 Task: Add Raw Previously Frozen Wild Cold Water Lobster Tail to the cart.
Action: Mouse pressed left at (18, 107)
Screenshot: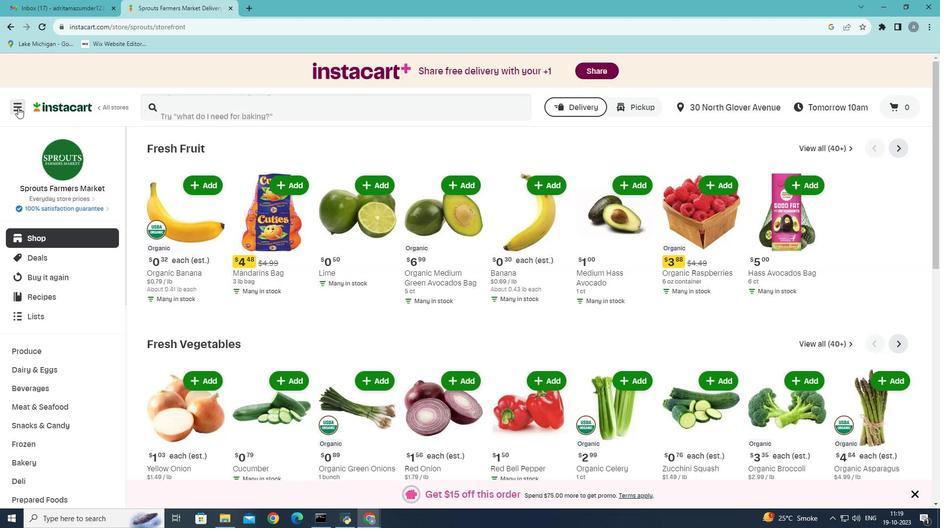
Action: Mouse moved to (66, 286)
Screenshot: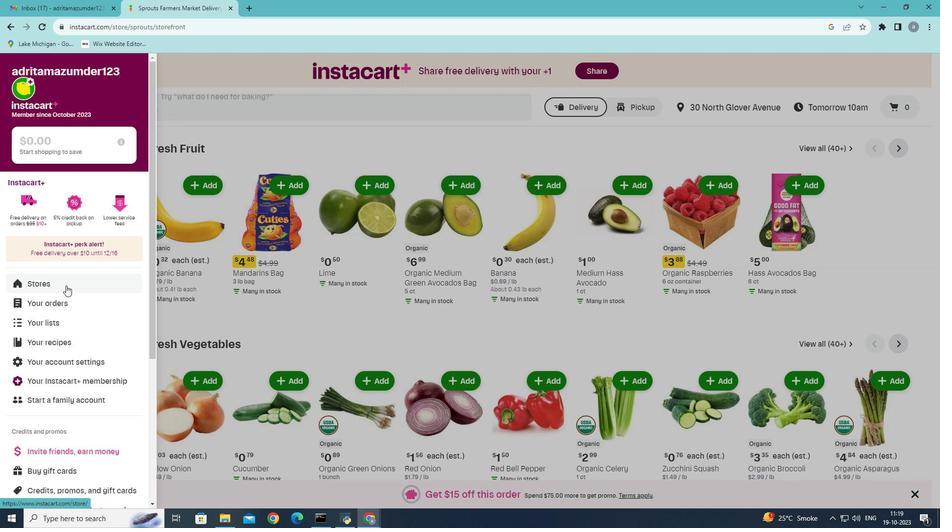 
Action: Mouse pressed left at (66, 286)
Screenshot: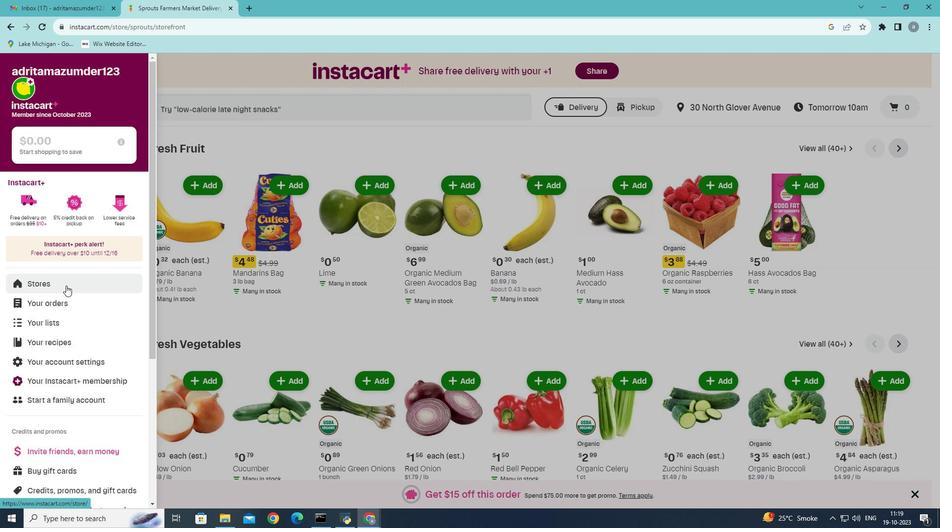 
Action: Mouse moved to (231, 113)
Screenshot: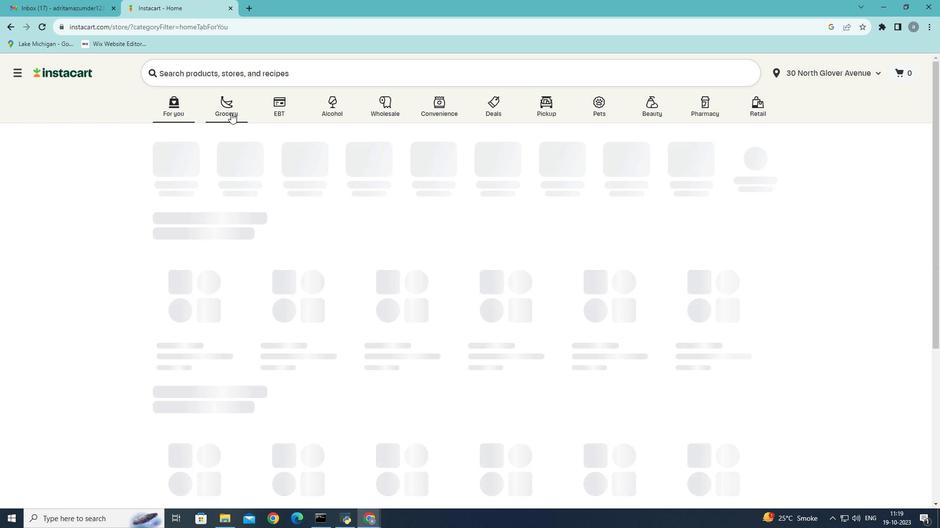 
Action: Mouse pressed left at (231, 113)
Screenshot: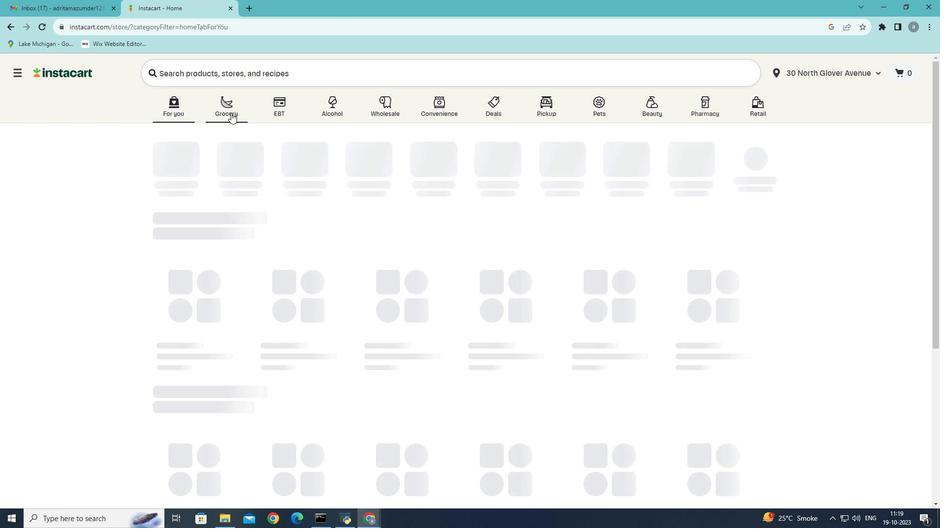 
Action: Mouse moved to (239, 283)
Screenshot: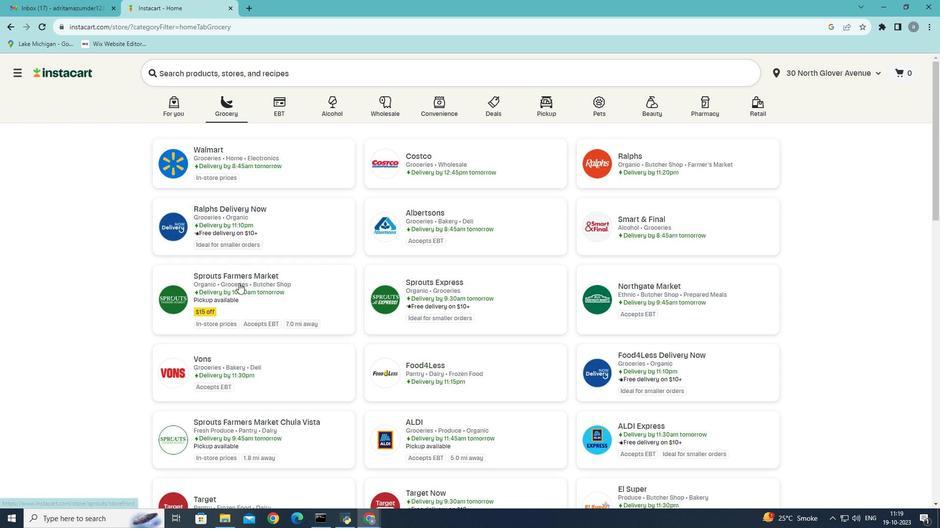 
Action: Mouse pressed left at (239, 283)
Screenshot: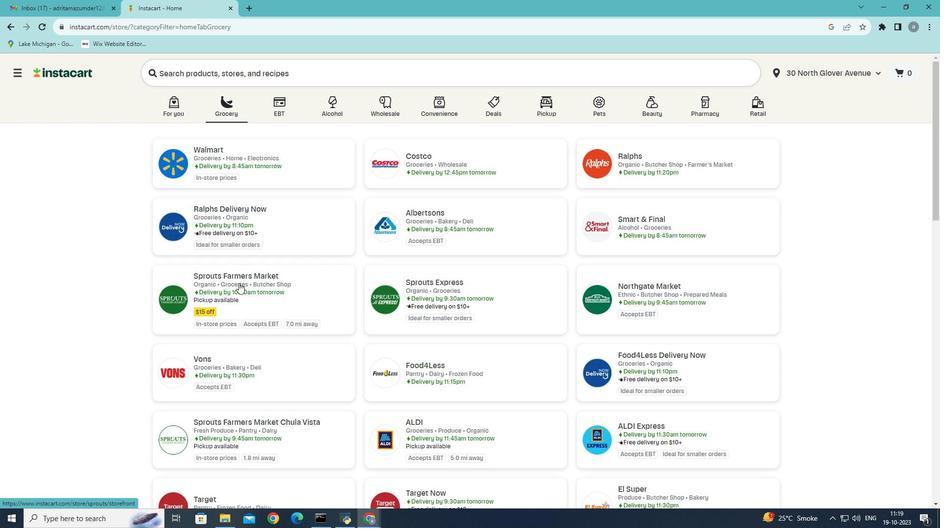 
Action: Mouse moved to (47, 409)
Screenshot: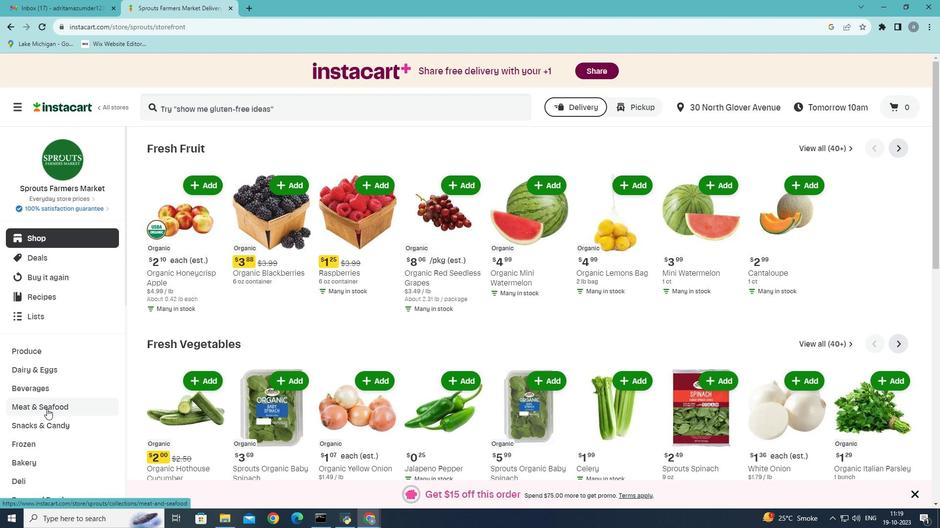 
Action: Mouse pressed left at (47, 409)
Screenshot: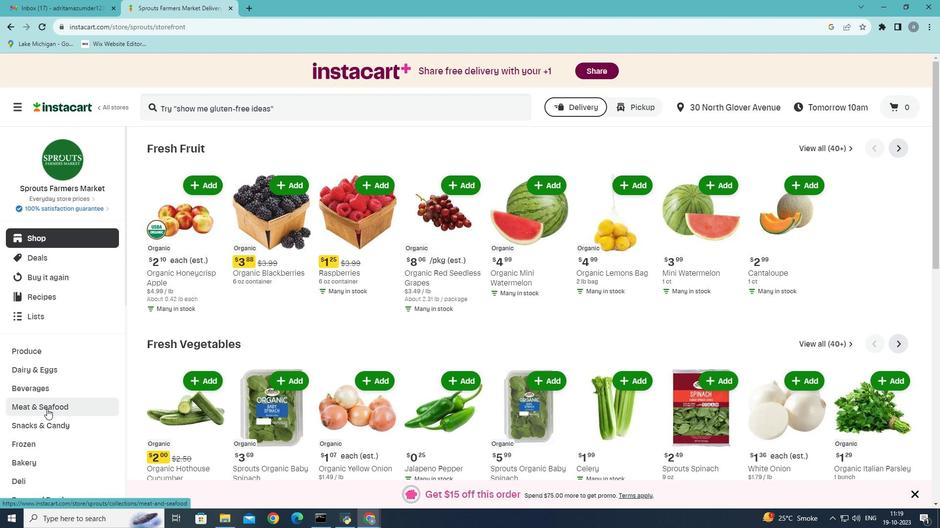 
Action: Mouse moved to (435, 170)
Screenshot: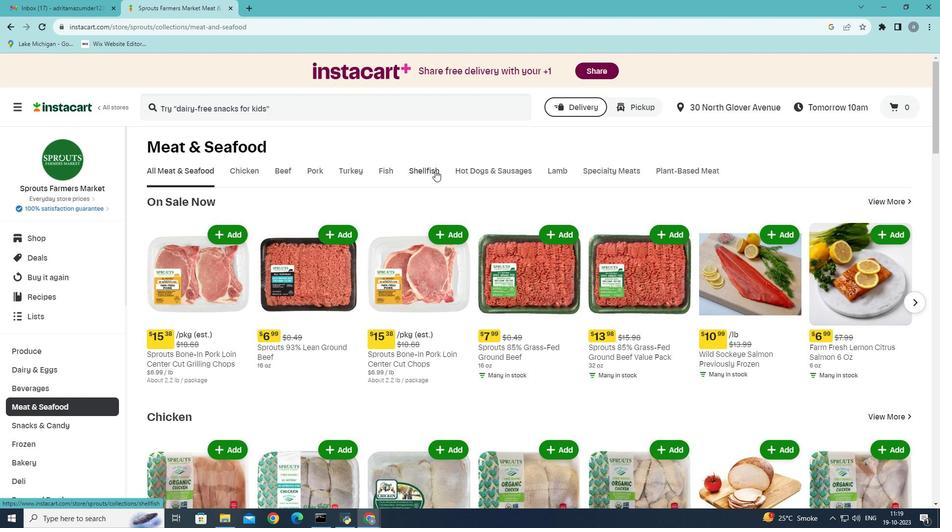 
Action: Mouse pressed left at (435, 170)
Screenshot: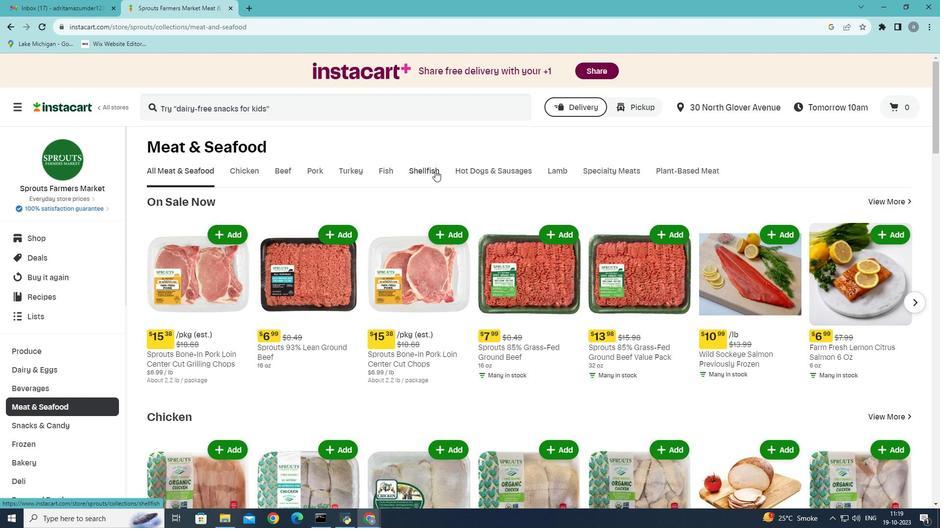
Action: Mouse moved to (407, 316)
Screenshot: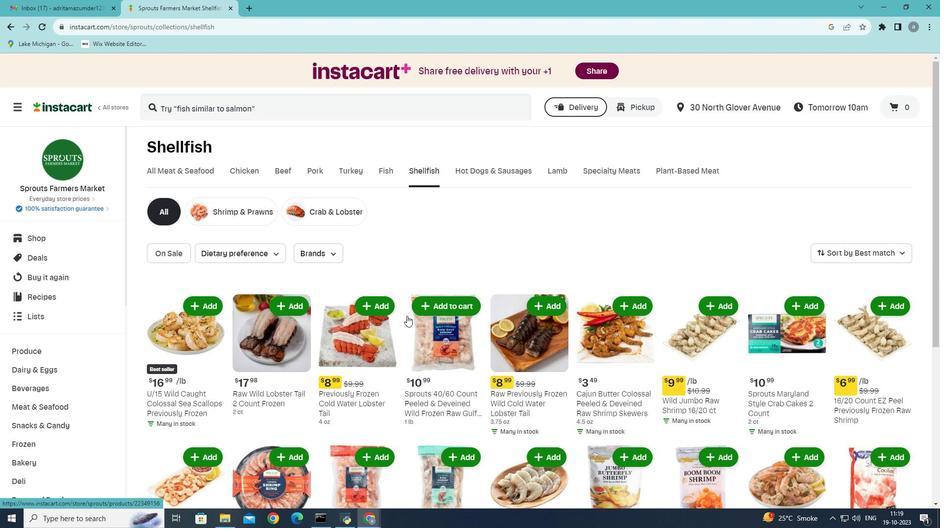 
Action: Mouse scrolled (407, 315) with delta (0, 0)
Screenshot: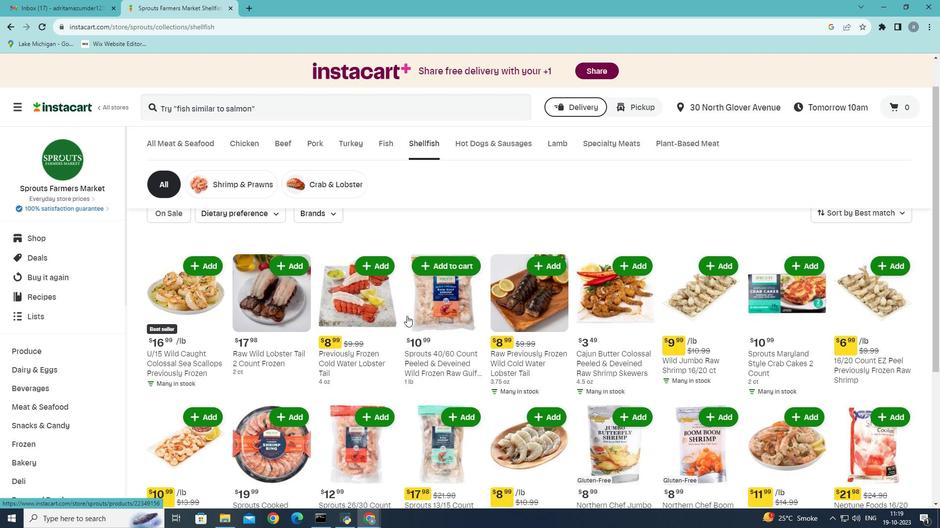 
Action: Mouse scrolled (407, 315) with delta (0, 0)
Screenshot: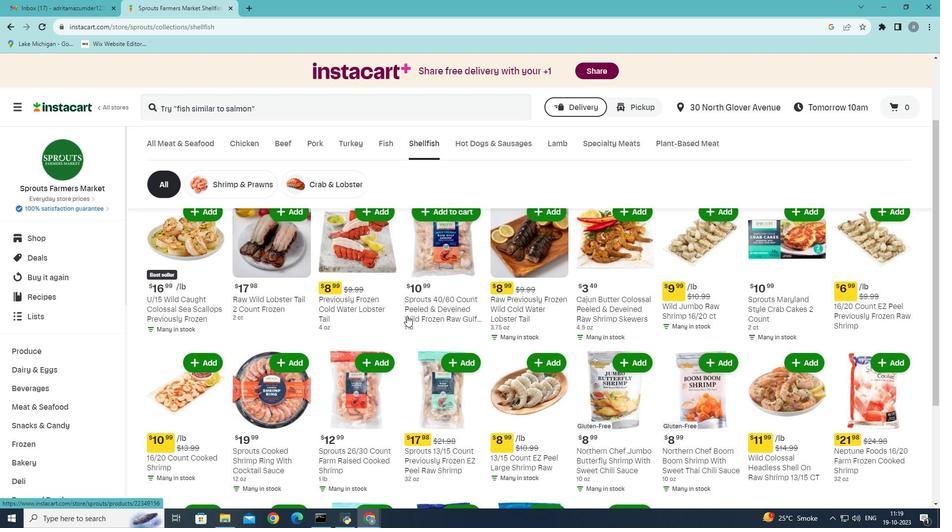 
Action: Mouse moved to (552, 282)
Screenshot: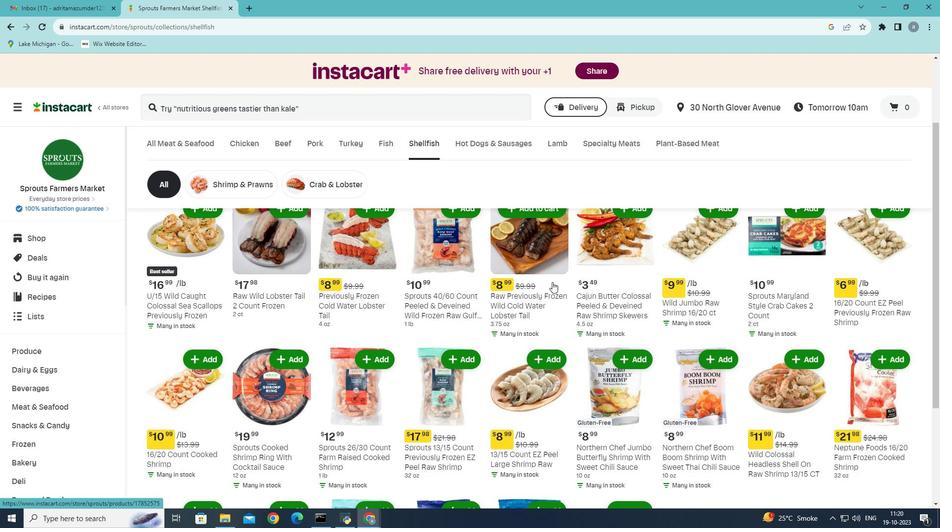 
Action: Mouse scrolled (552, 283) with delta (0, 0)
Screenshot: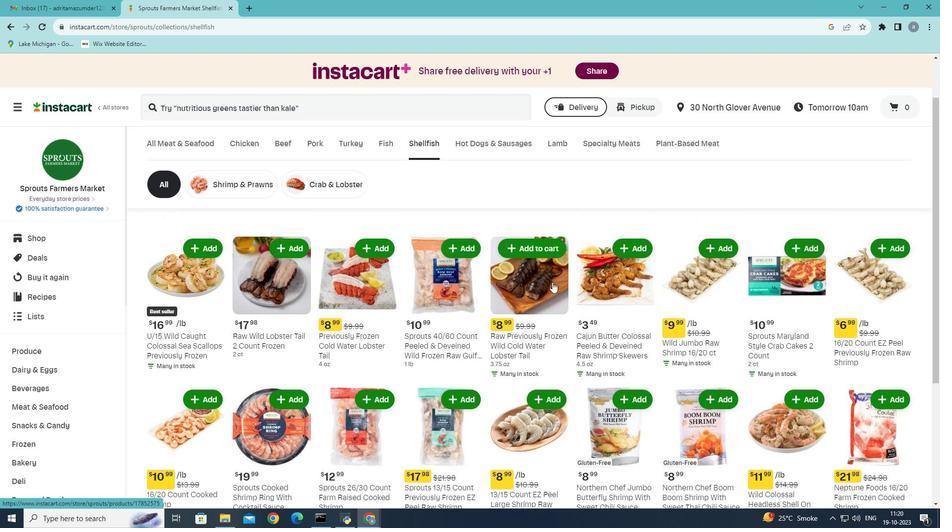 
Action: Mouse moved to (543, 254)
Screenshot: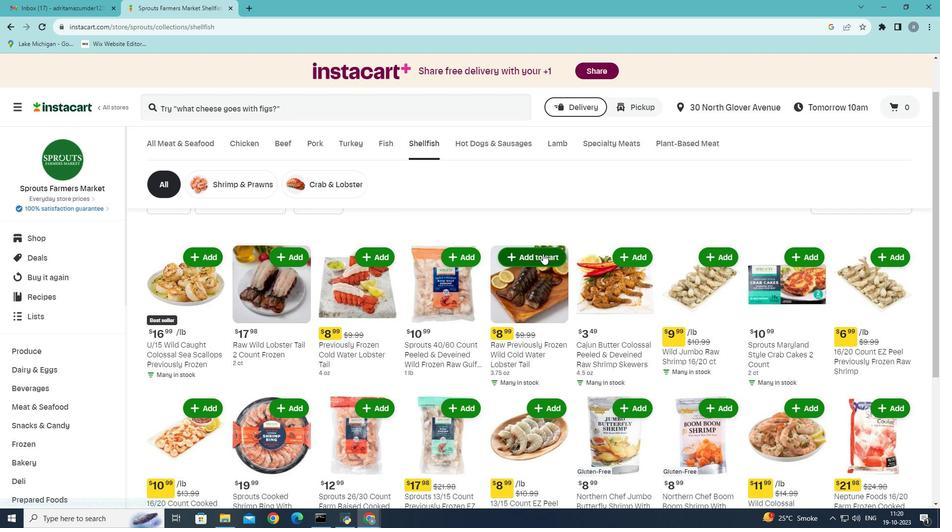 
Action: Mouse pressed left at (543, 254)
Screenshot: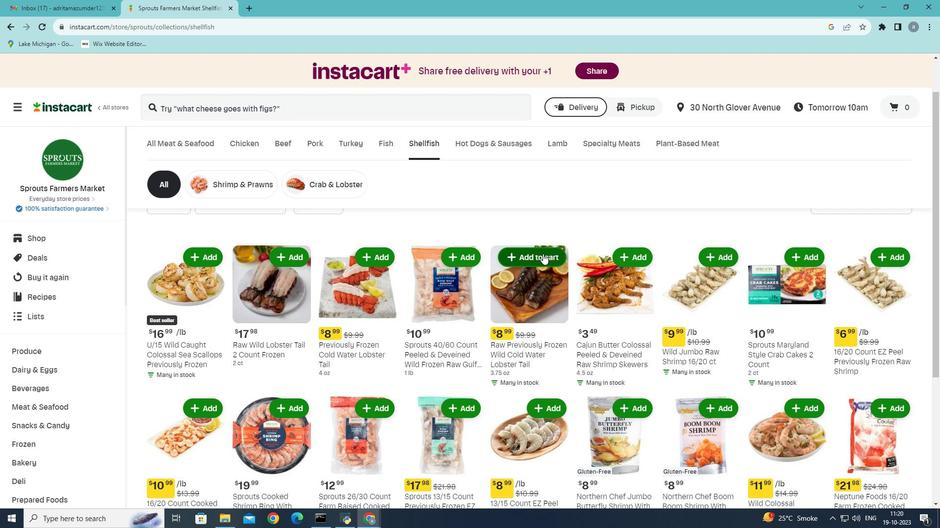 
Action: Mouse moved to (543, 254)
Screenshot: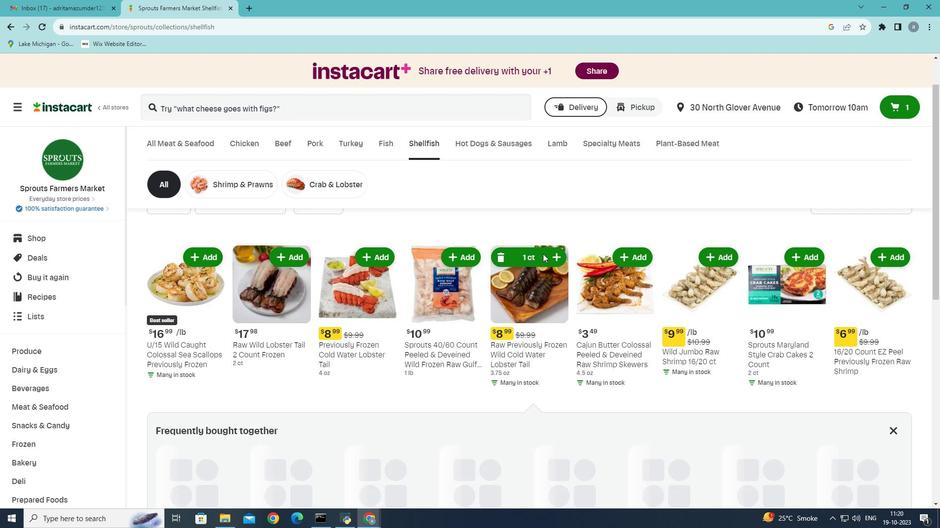
